 Task: Create List Brand Values in Board Website Traffic Optimization to Workspace Business Loans. Create List Brand Personality in Board Business Intelligence and Analytics to Workspace Business Loans. Create List Brand Target Audience in Board Sales Territory Mapping and Analysis to Workspace Business Loans
Action: Mouse moved to (97, 422)
Screenshot: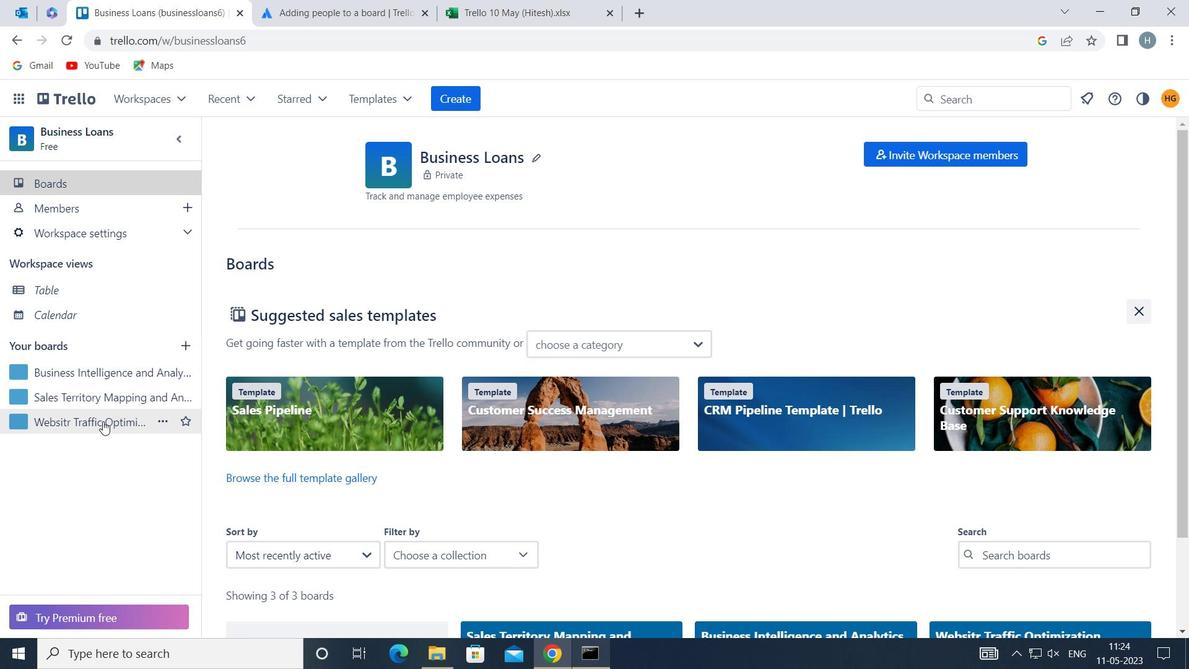 
Action: Mouse pressed left at (97, 422)
Screenshot: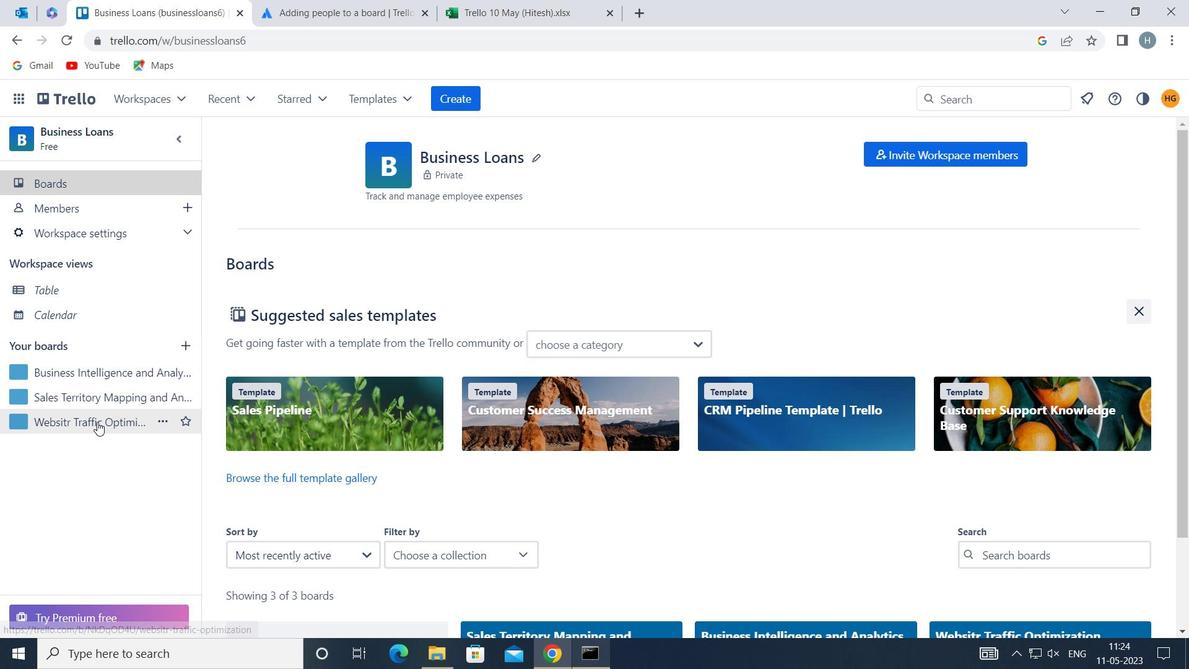 
Action: Mouse moved to (713, 189)
Screenshot: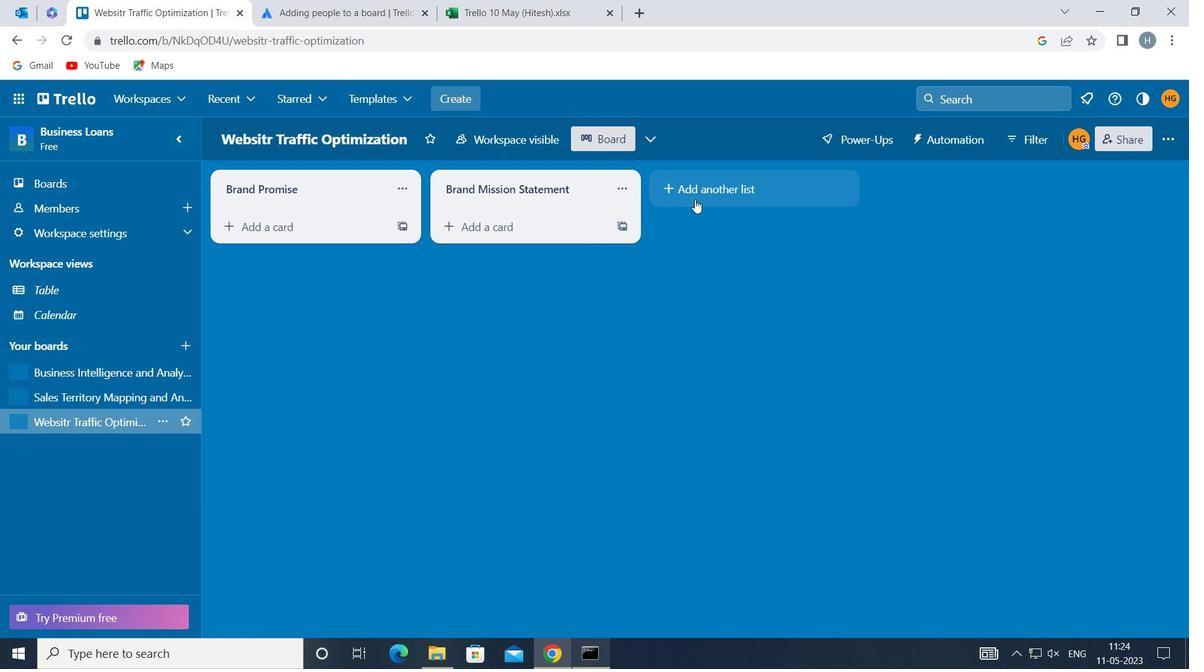 
Action: Mouse pressed left at (713, 189)
Screenshot: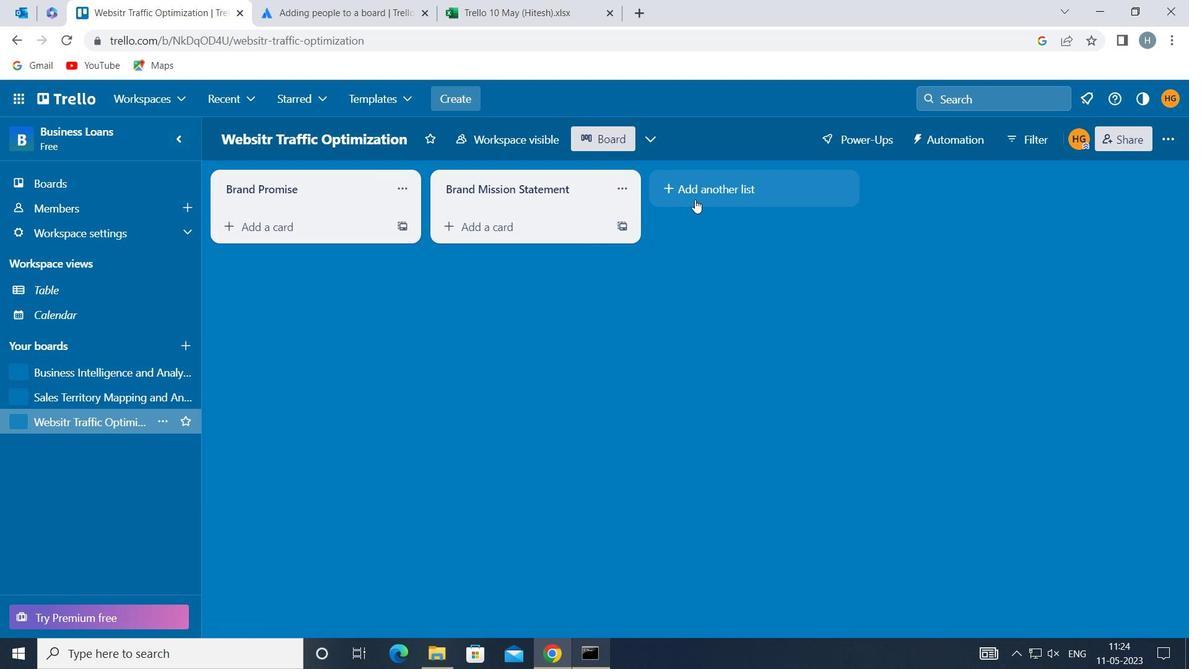 
Action: Mouse moved to (715, 188)
Screenshot: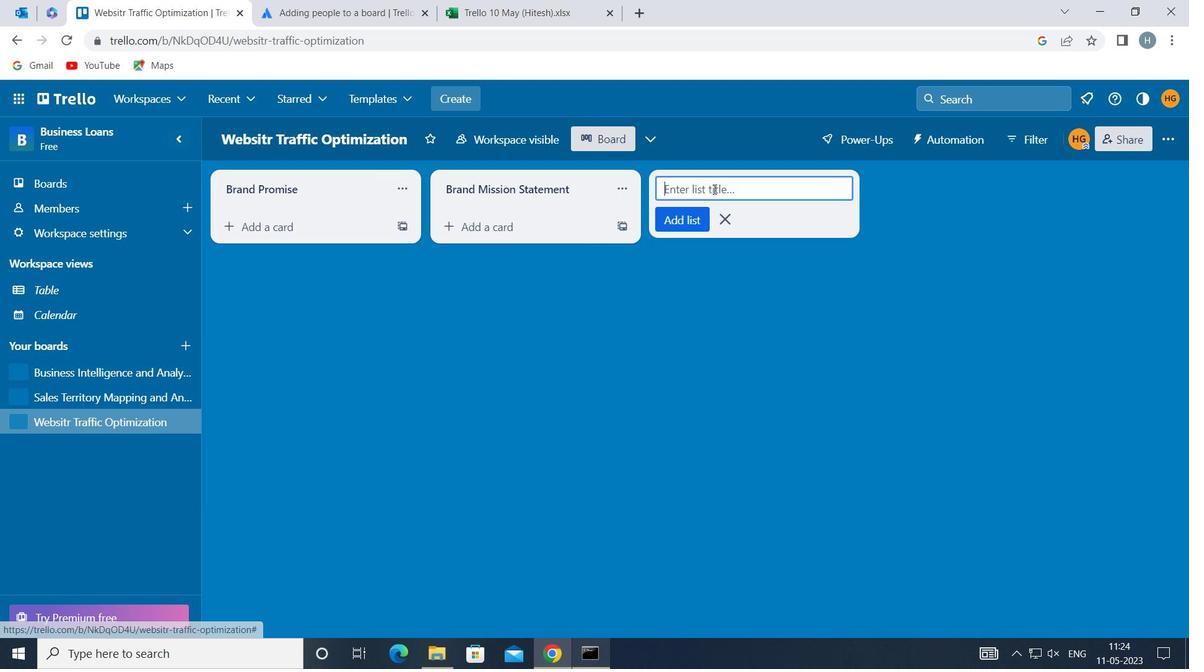 
Action: Mouse pressed left at (715, 188)
Screenshot: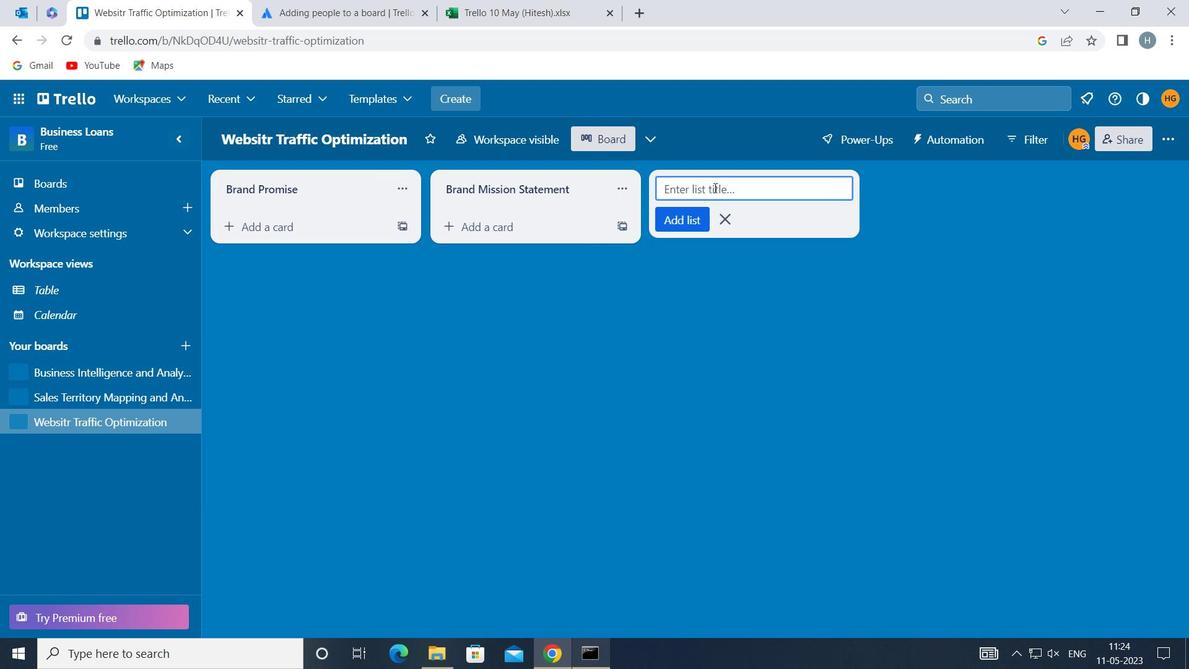 
Action: Key pressed <Key.shift>BRAND<Key.space><Key.shift>VALUES
Screenshot: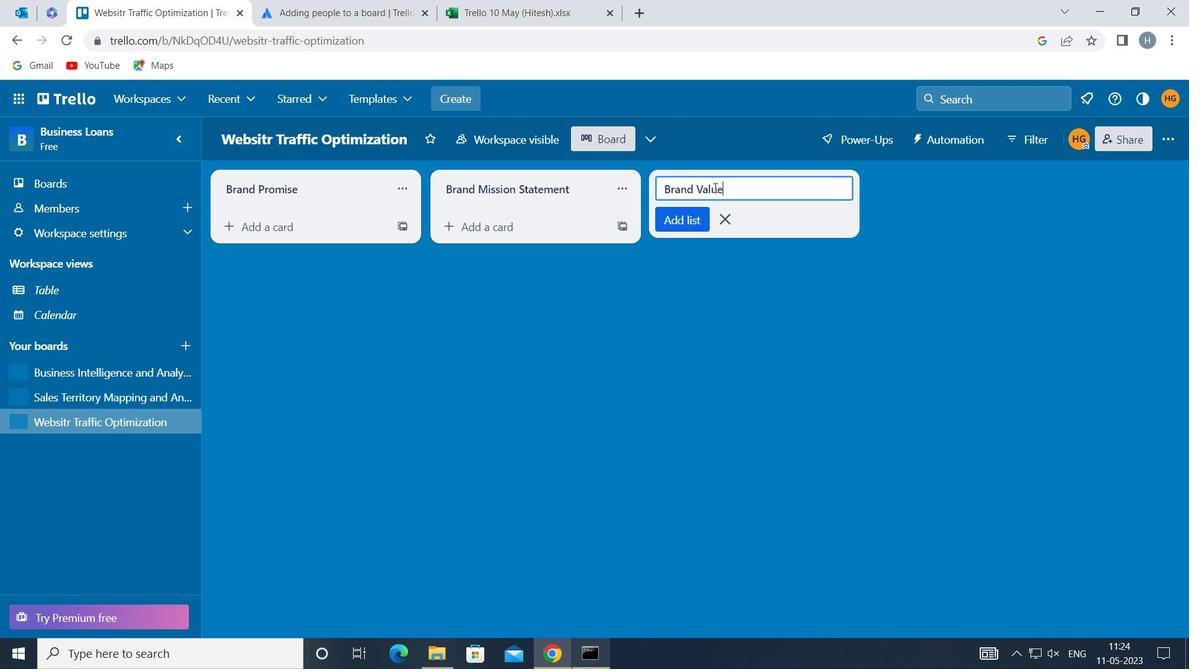 
Action: Mouse moved to (687, 218)
Screenshot: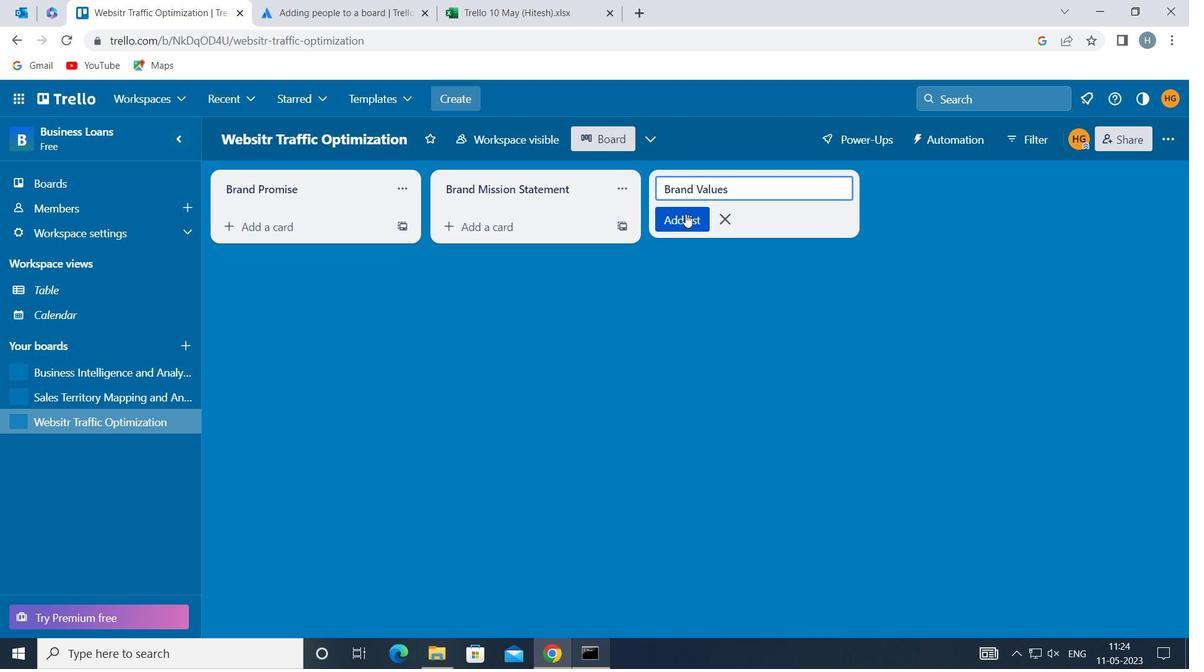 
Action: Mouse pressed left at (687, 218)
Screenshot: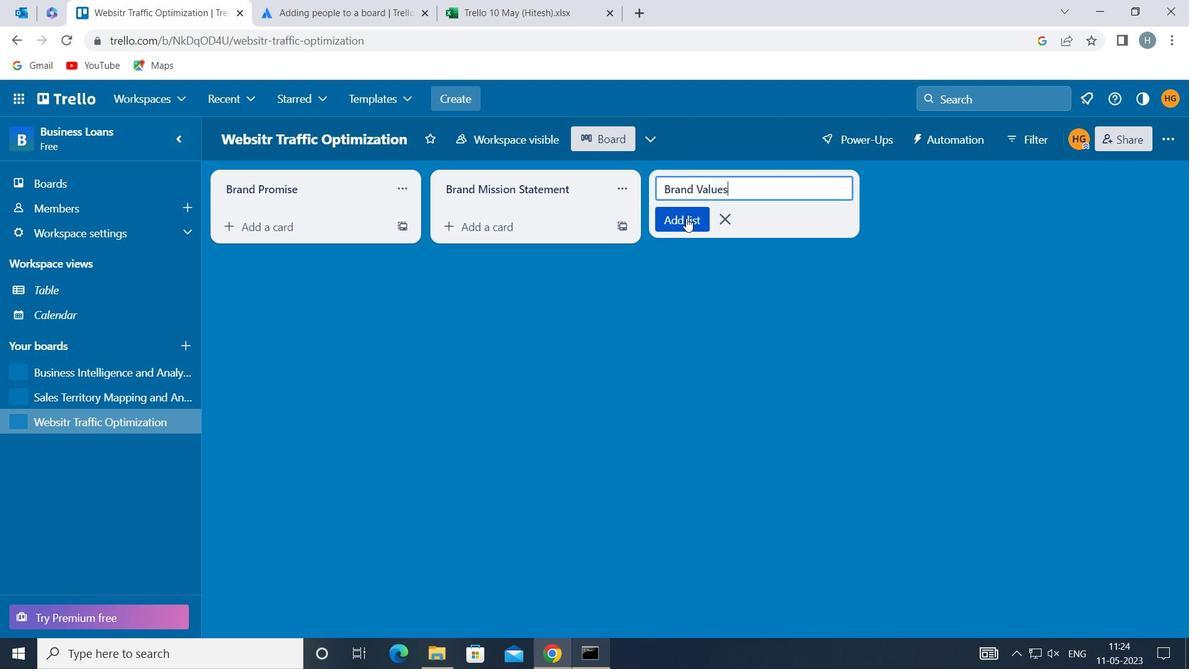 
Action: Mouse moved to (622, 294)
Screenshot: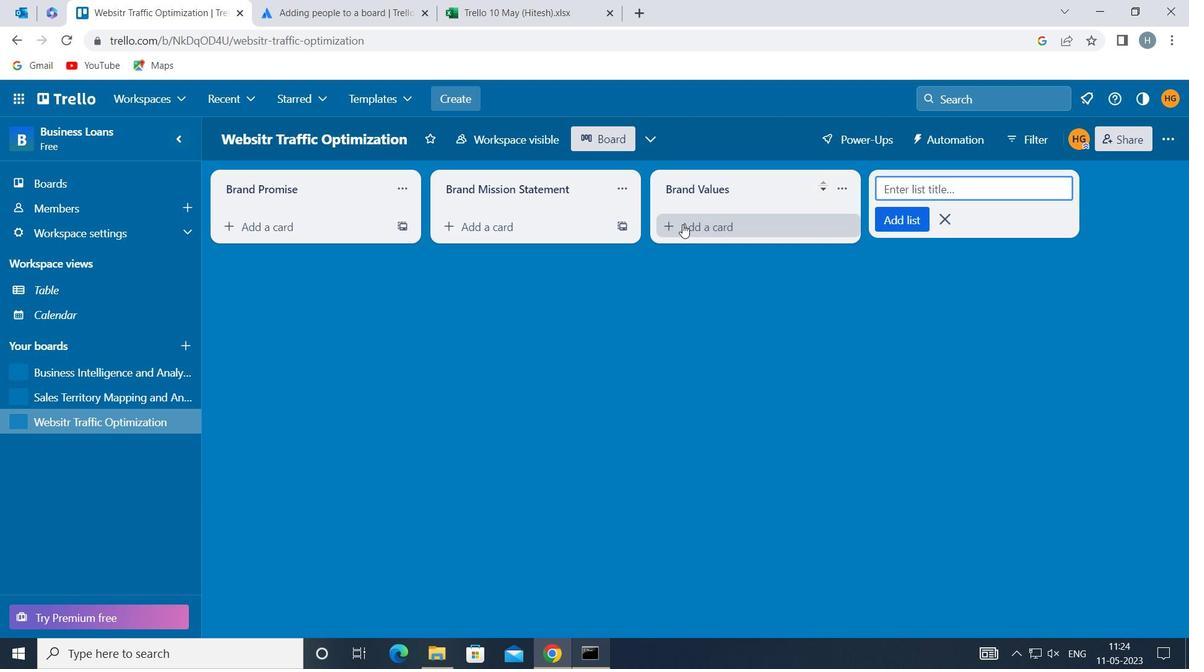 
Action: Mouse pressed left at (622, 294)
Screenshot: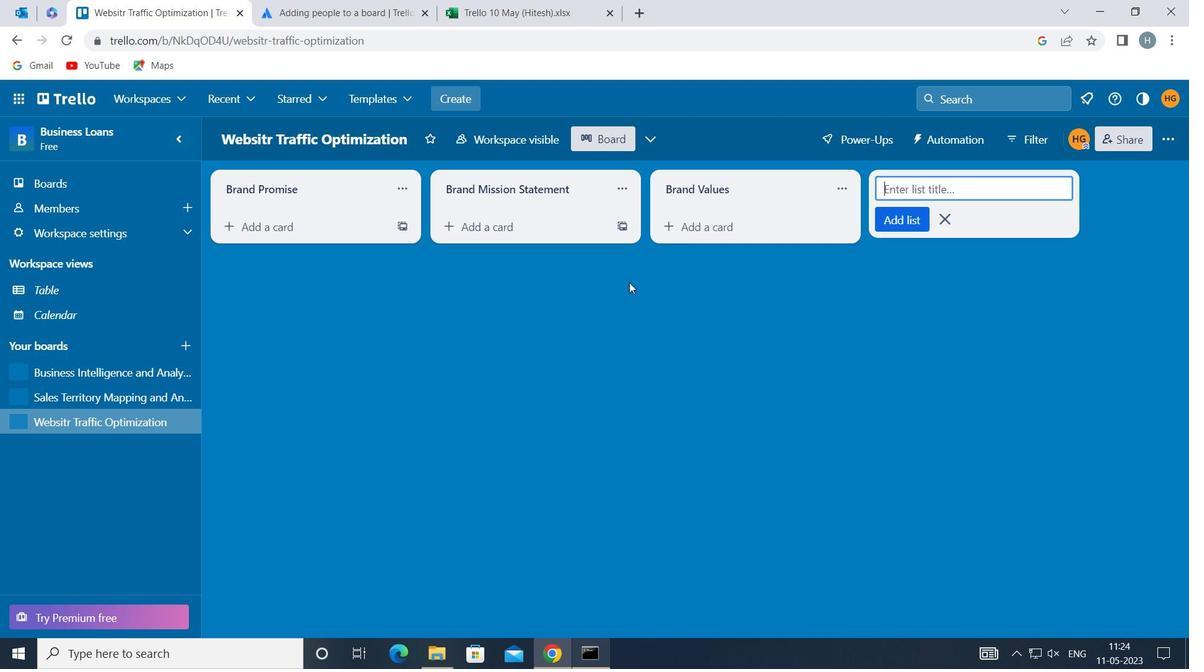 
Action: Mouse moved to (100, 371)
Screenshot: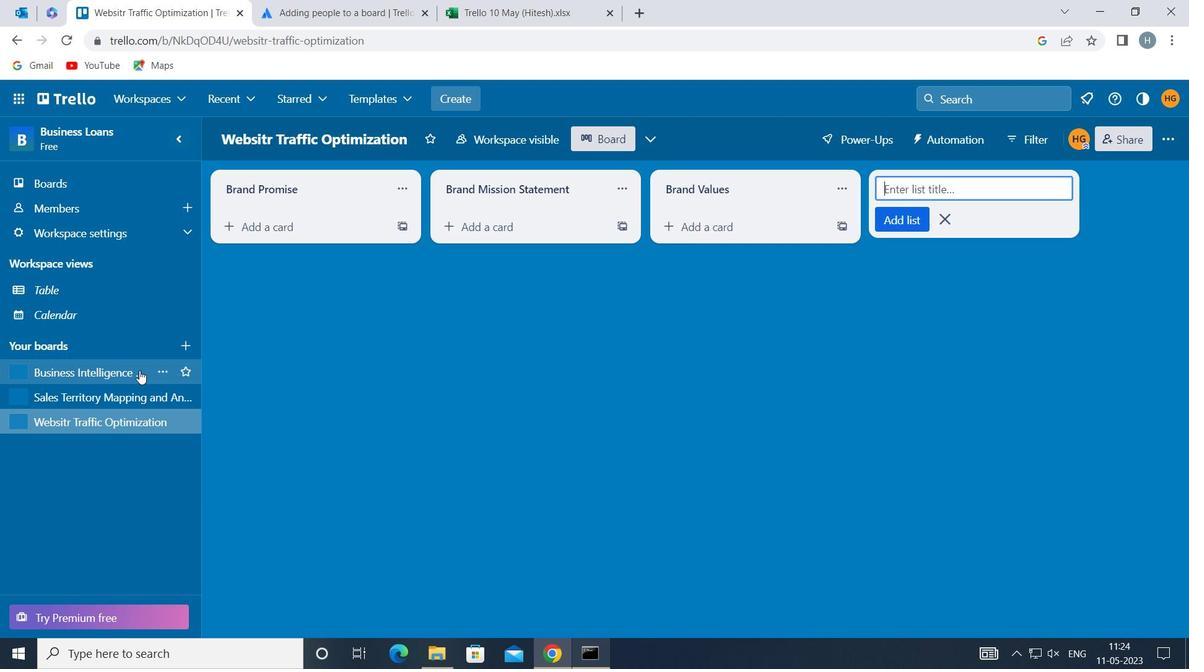 
Action: Mouse pressed left at (100, 371)
Screenshot: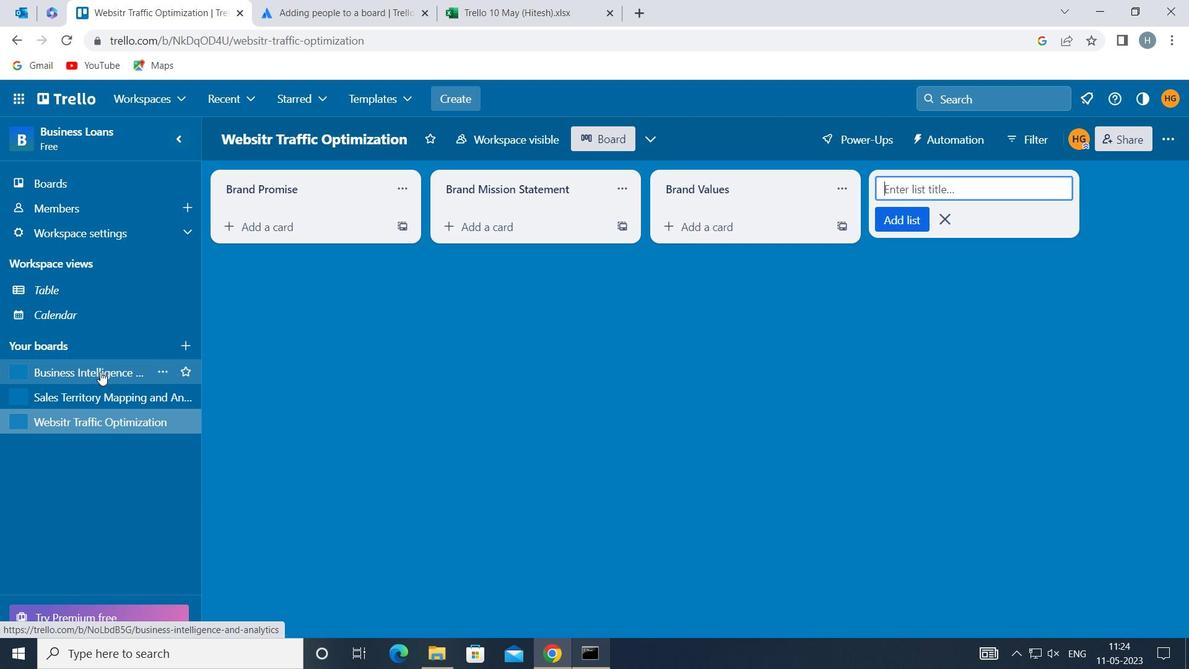 
Action: Mouse moved to (702, 197)
Screenshot: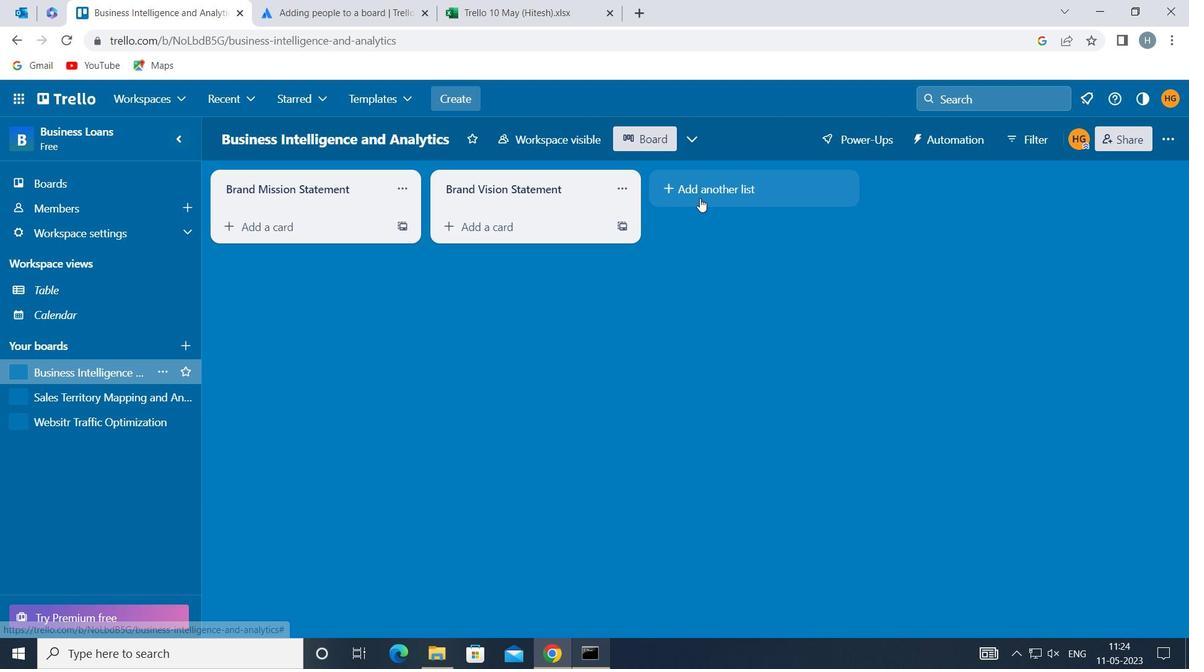 
Action: Mouse pressed left at (702, 197)
Screenshot: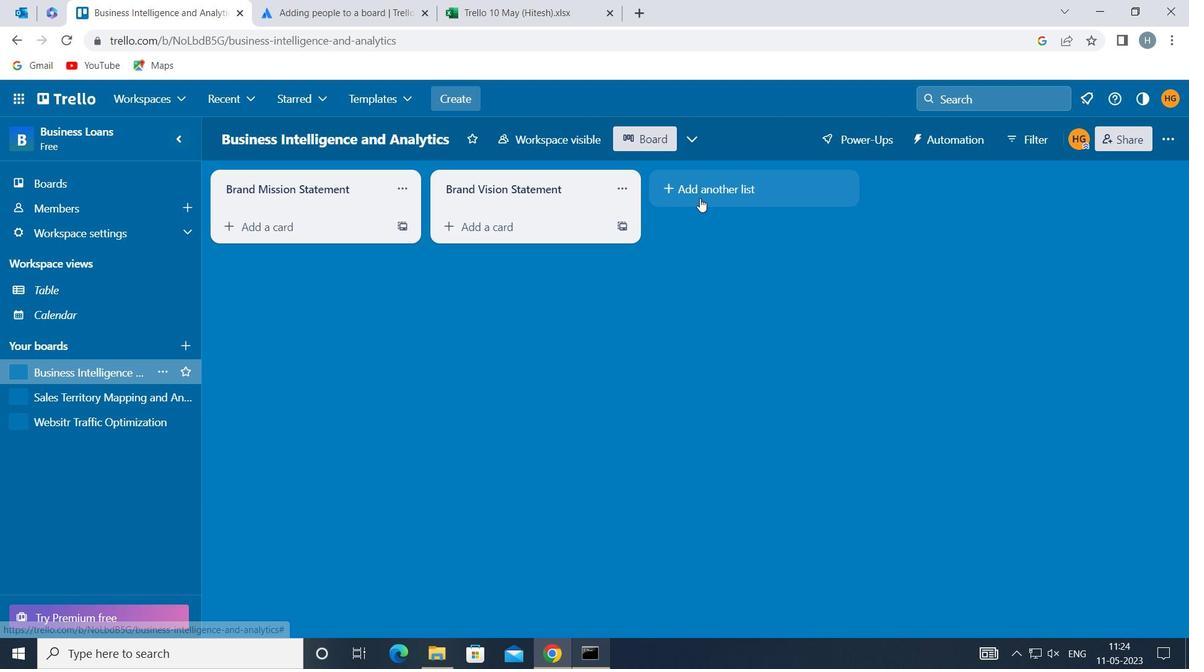 
Action: Mouse moved to (705, 193)
Screenshot: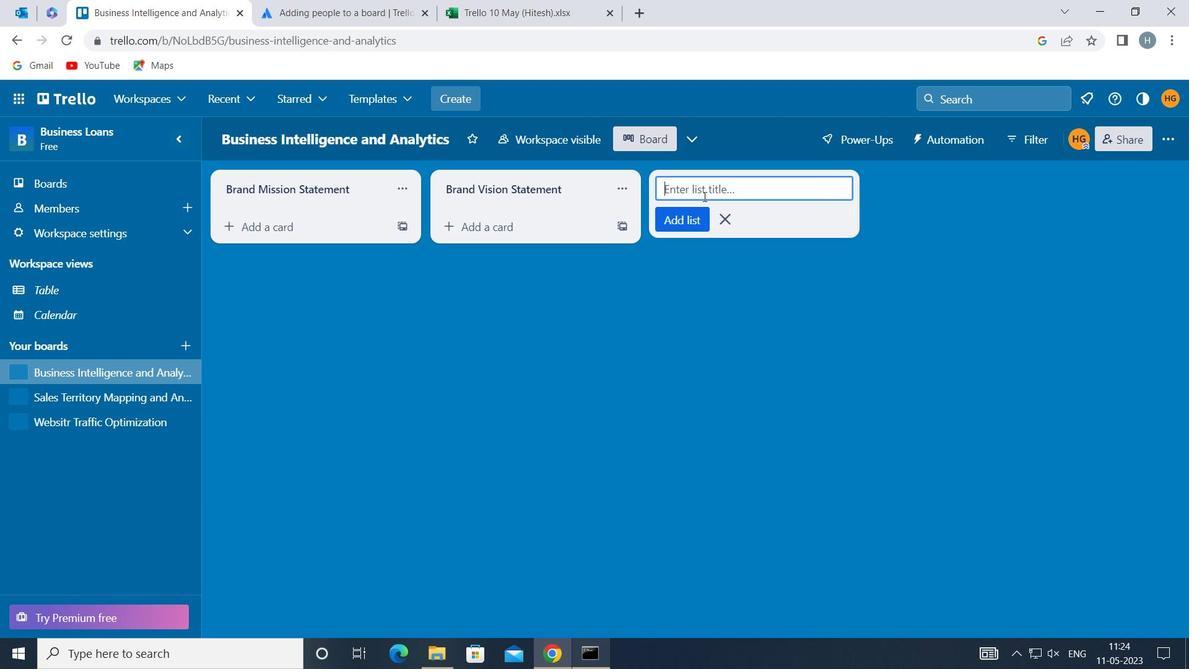 
Action: Mouse pressed left at (705, 193)
Screenshot: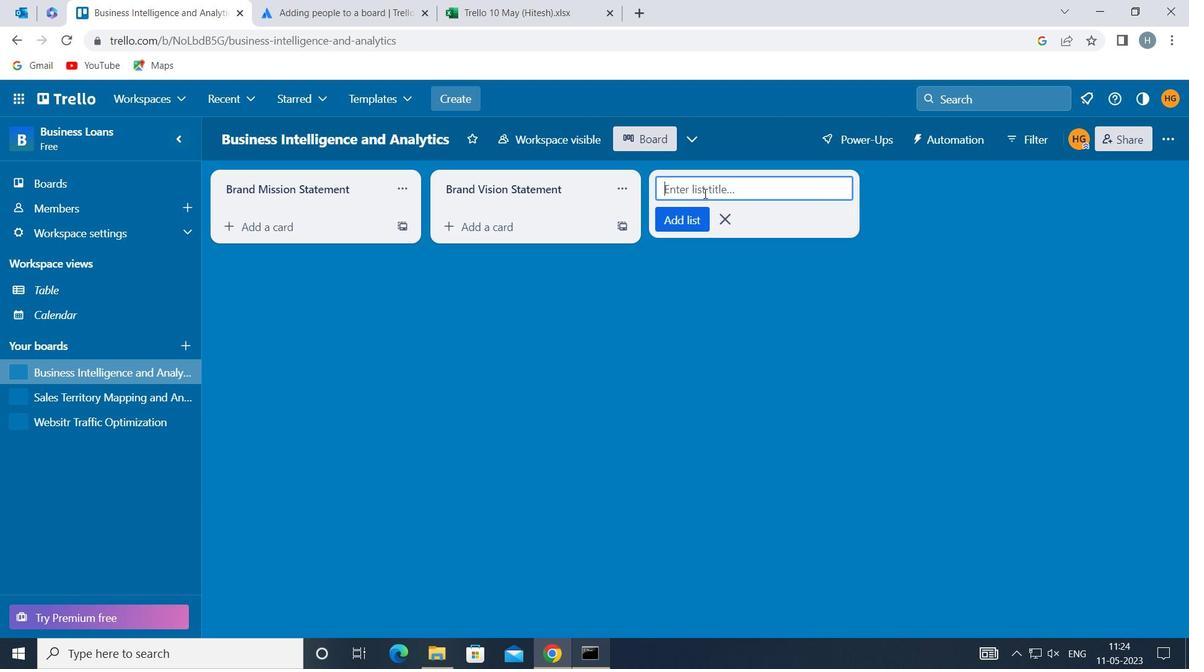 
Action: Key pressed <Key.shift>BRAND<Key.space><Key.shift>PERSONALITY
Screenshot: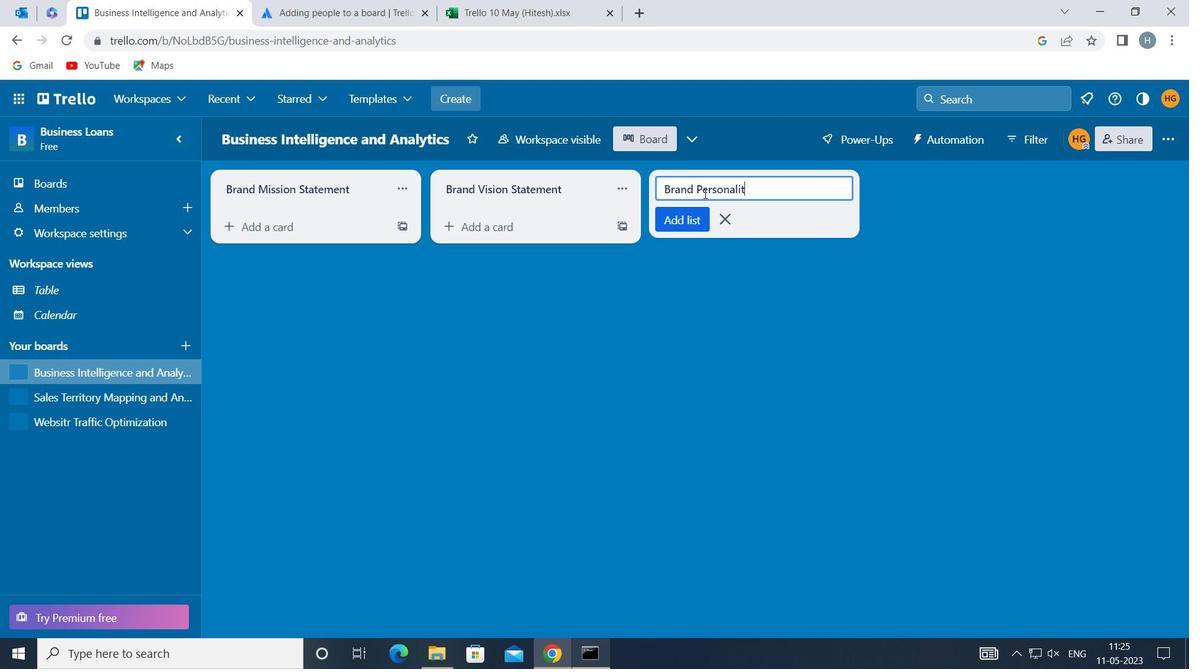 
Action: Mouse moved to (687, 213)
Screenshot: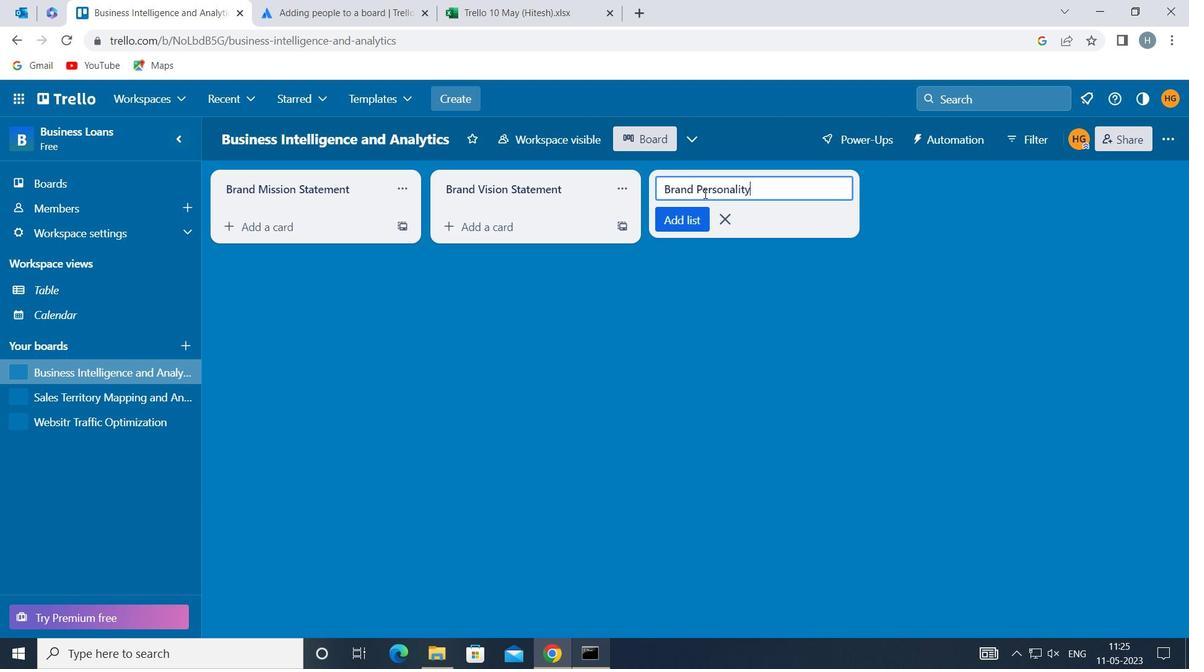 
Action: Mouse pressed left at (687, 213)
Screenshot: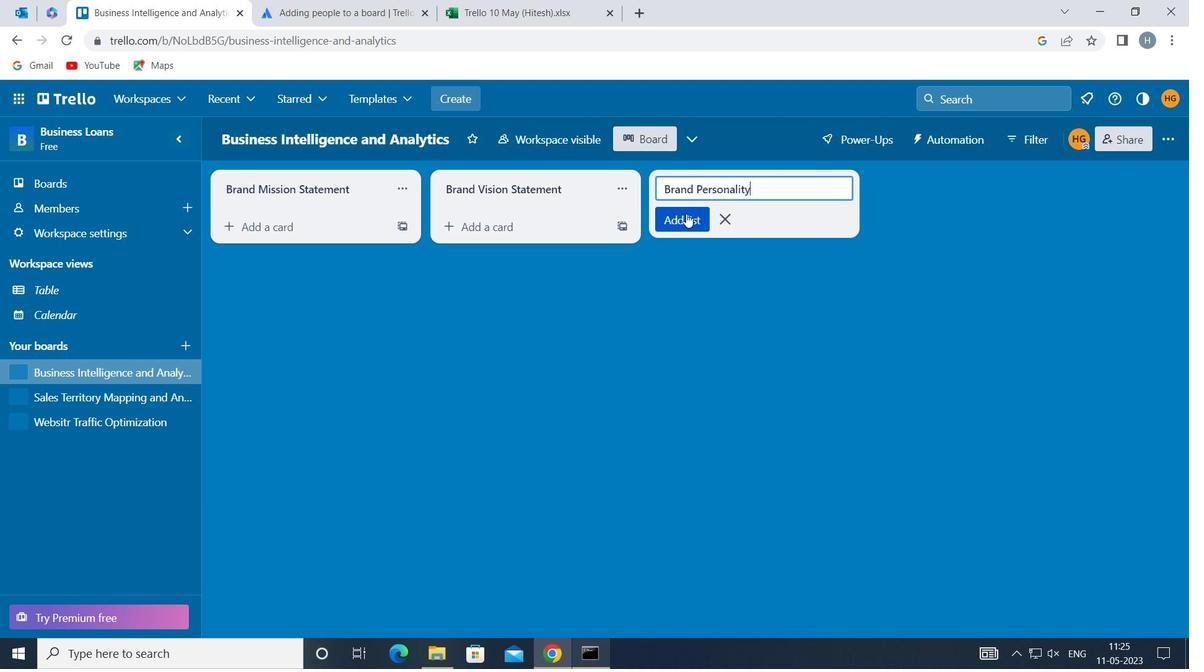 
Action: Mouse moved to (644, 309)
Screenshot: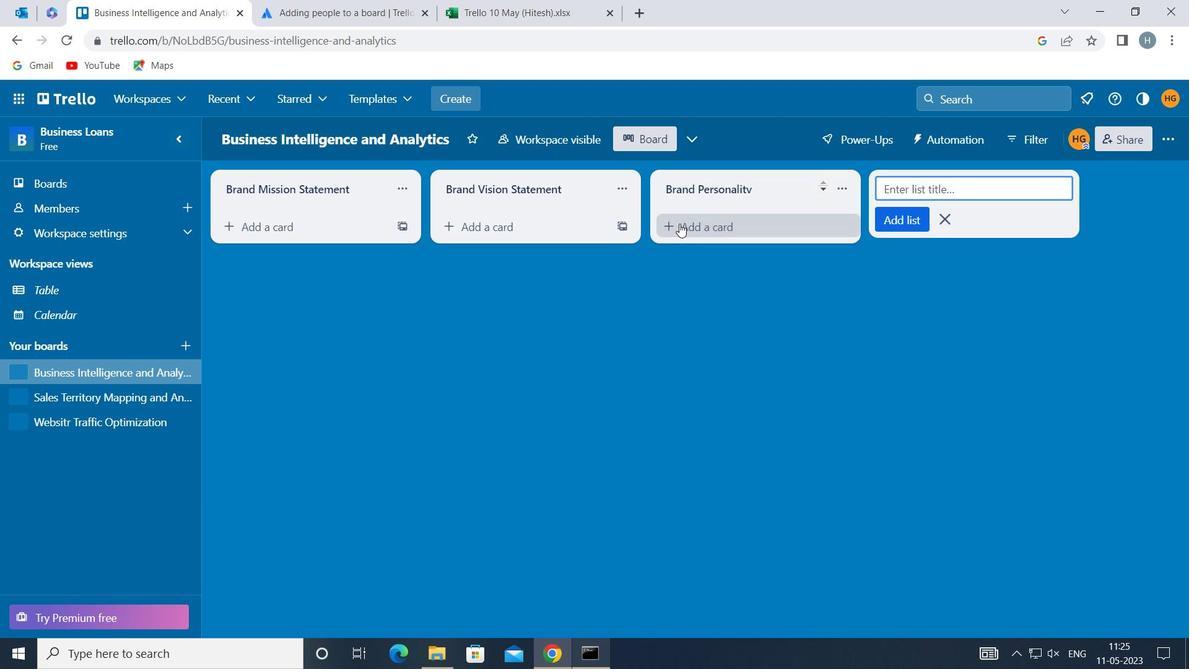 
Action: Mouse pressed left at (644, 309)
Screenshot: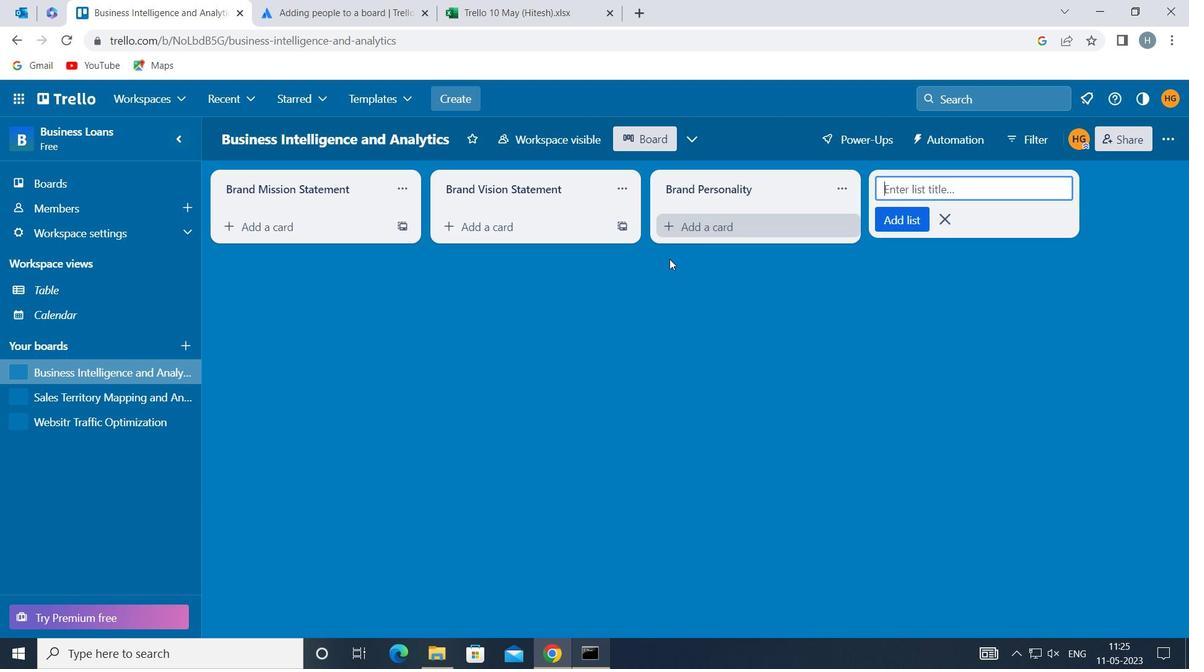 
Action: Mouse moved to (83, 392)
Screenshot: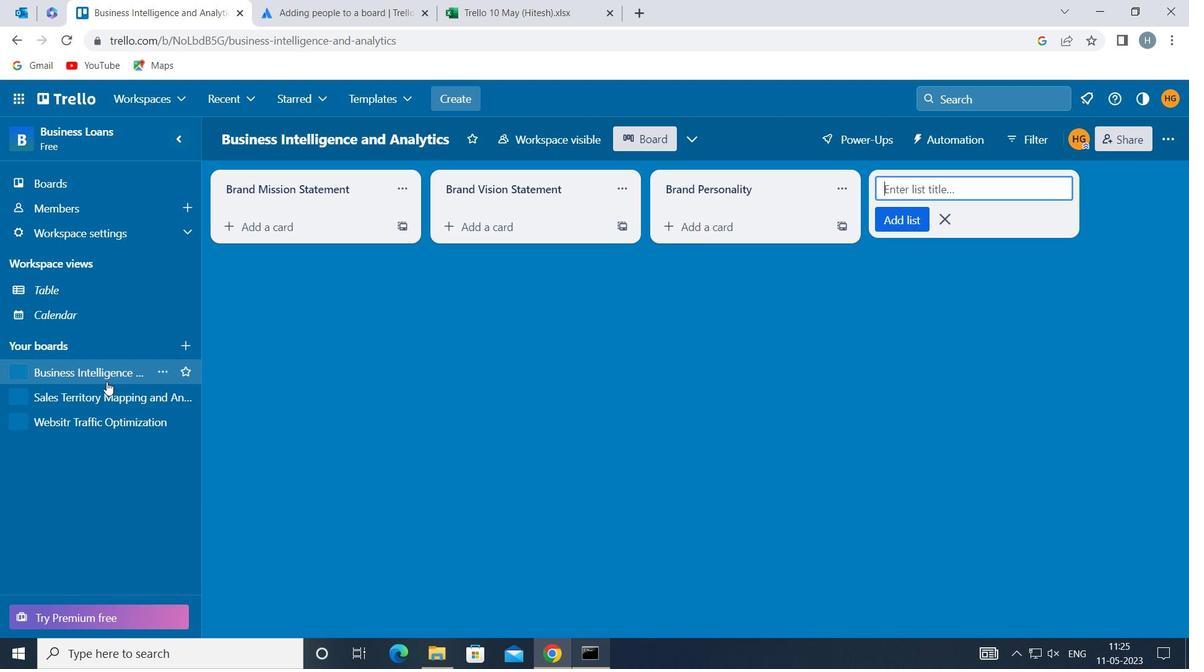 
Action: Mouse pressed left at (83, 392)
Screenshot: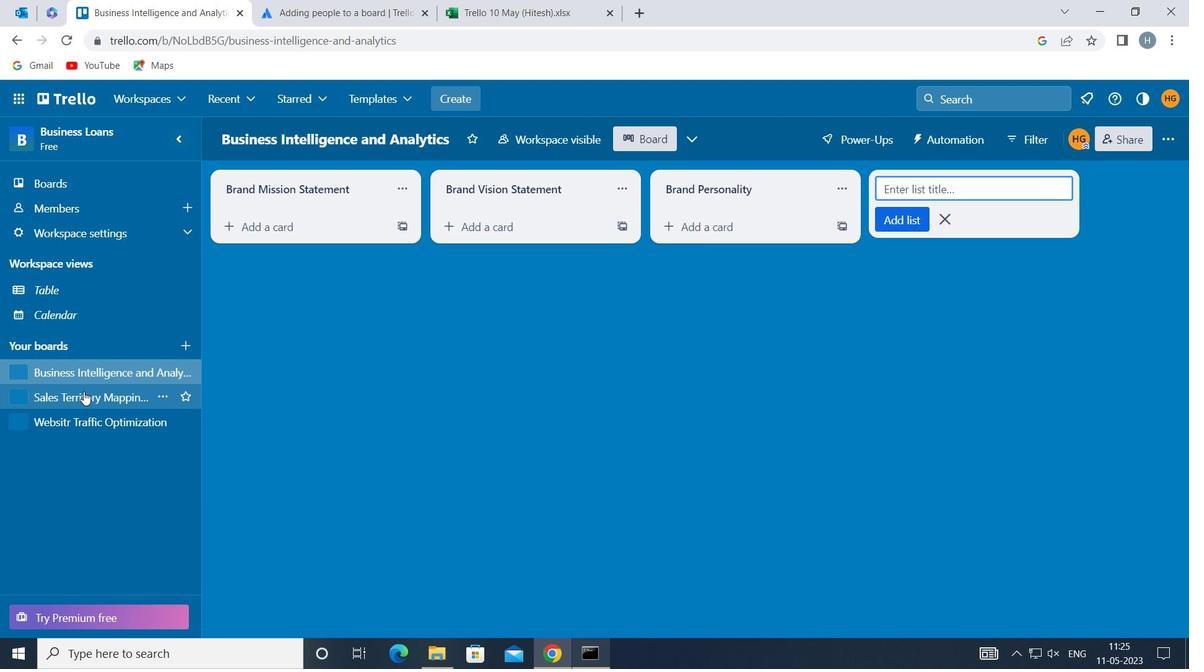 
Action: Mouse moved to (754, 190)
Screenshot: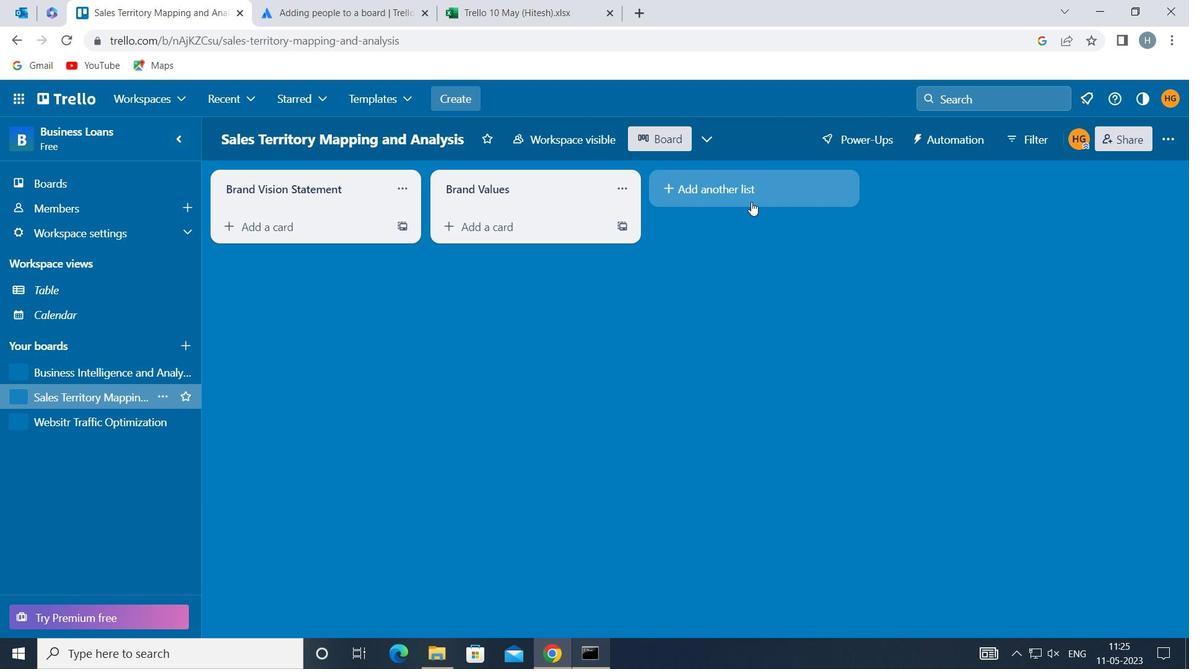 
Action: Mouse pressed left at (754, 190)
Screenshot: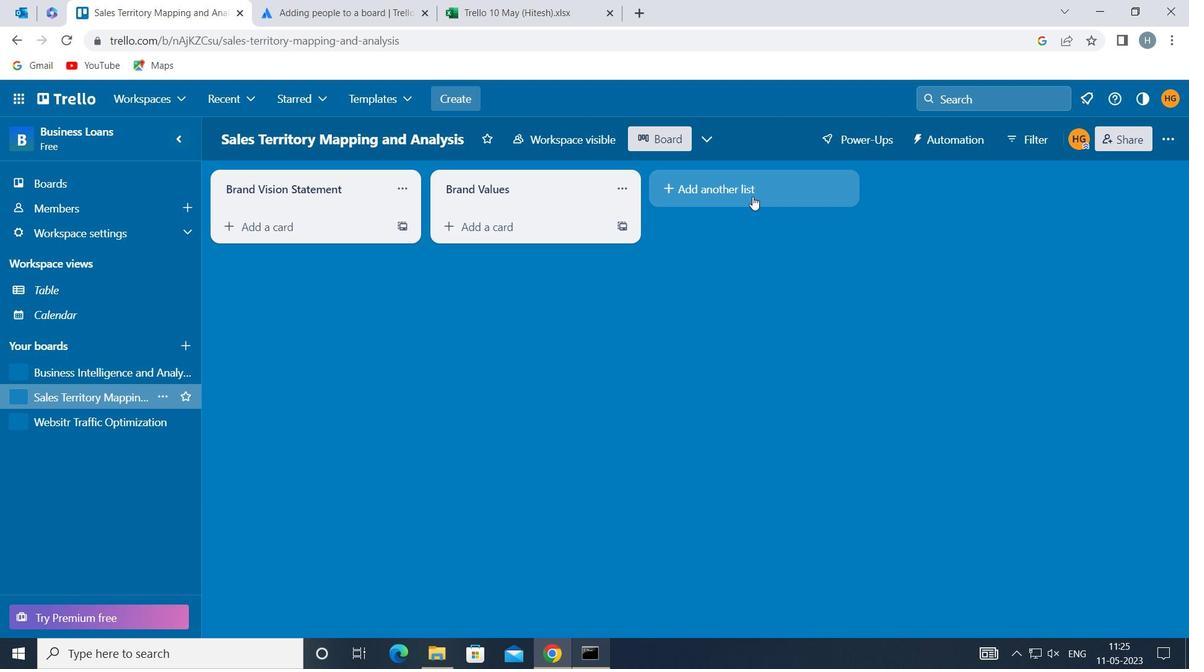 
Action: Mouse moved to (757, 184)
Screenshot: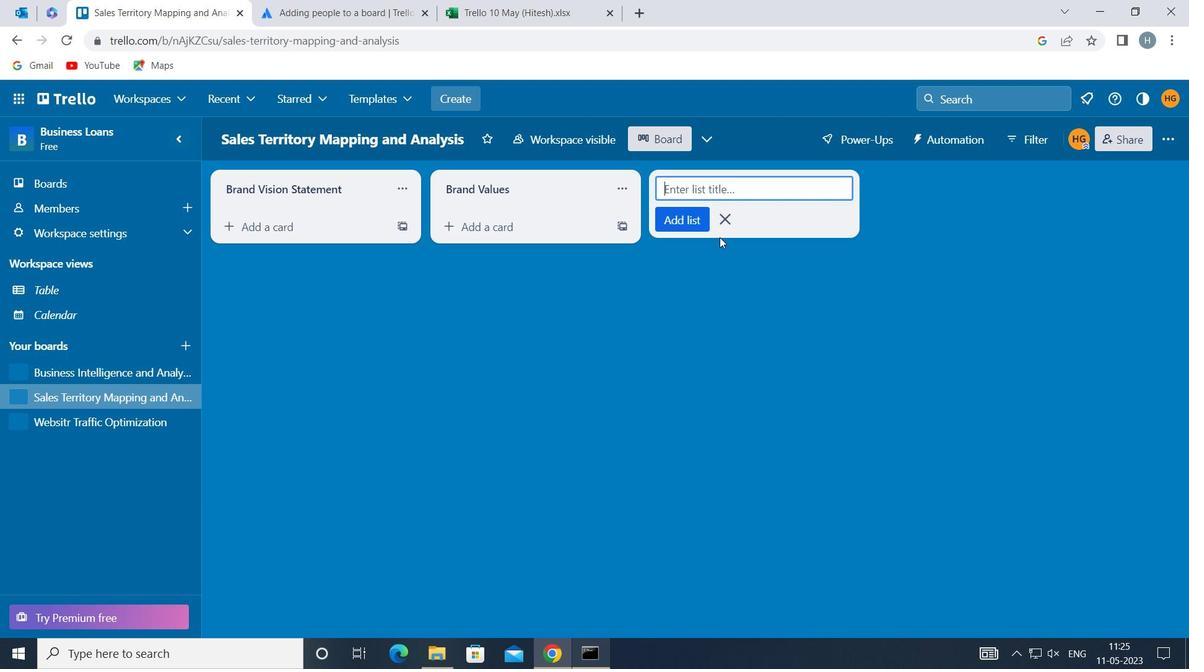 
Action: Mouse pressed left at (757, 184)
Screenshot: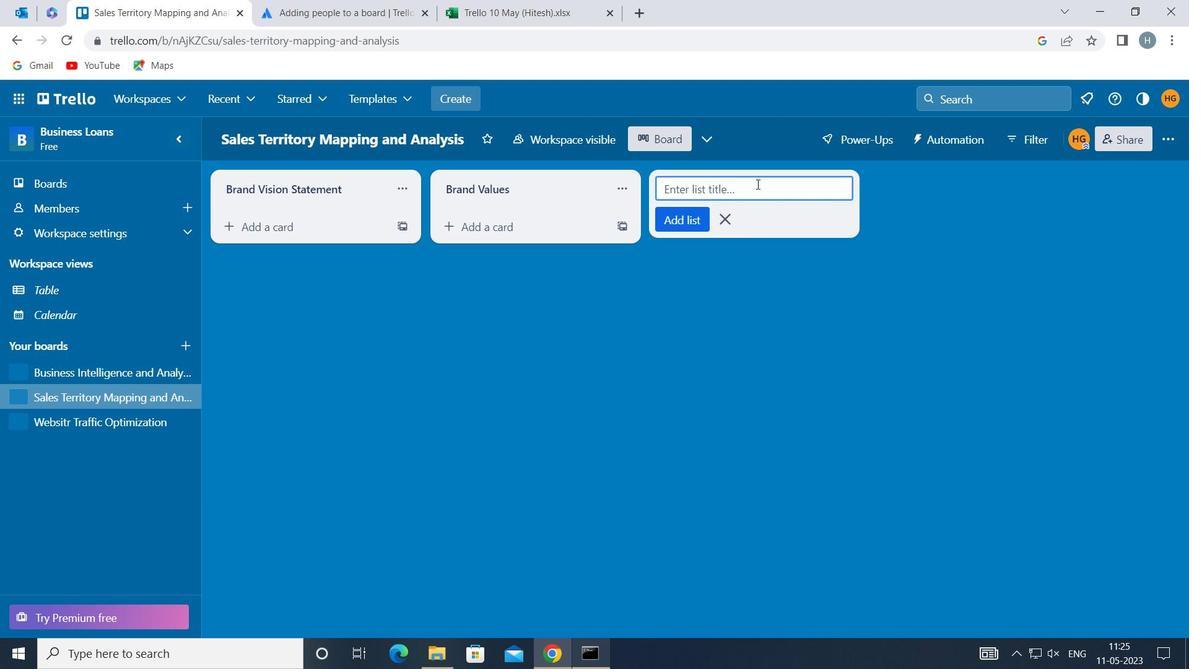 
Action: Key pressed <Key.shift>BRAND<Key.space><Key.shift>TARGET<Key.space><Key.shift>AUDIENCE
Screenshot: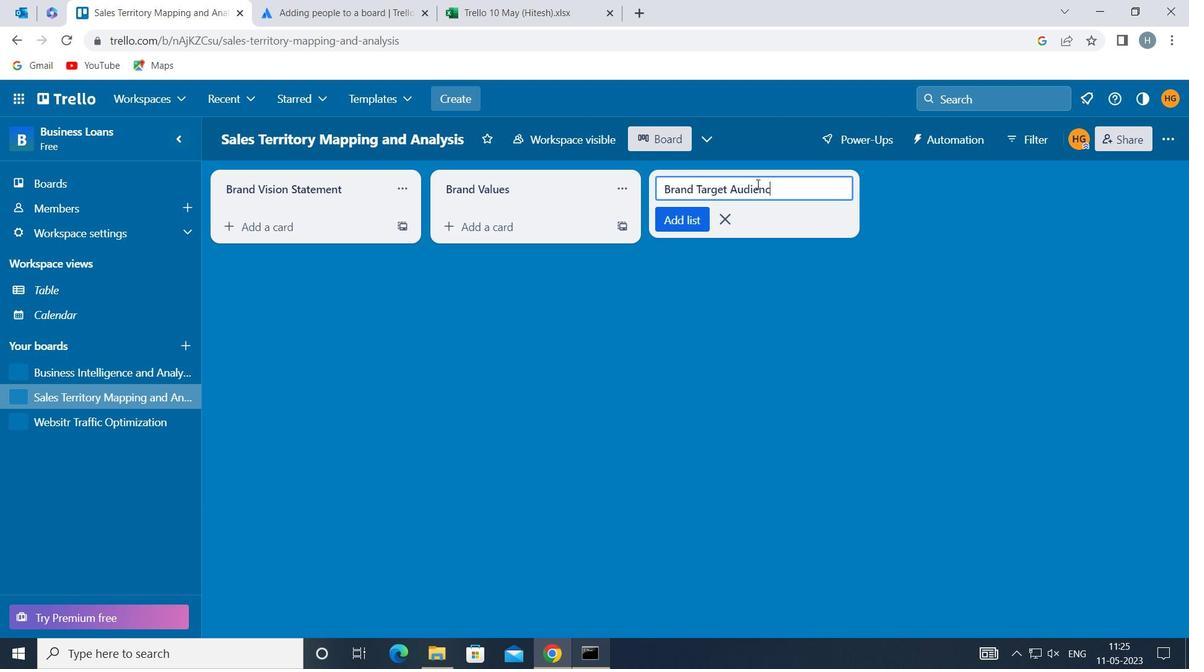 
Action: Mouse moved to (688, 217)
Screenshot: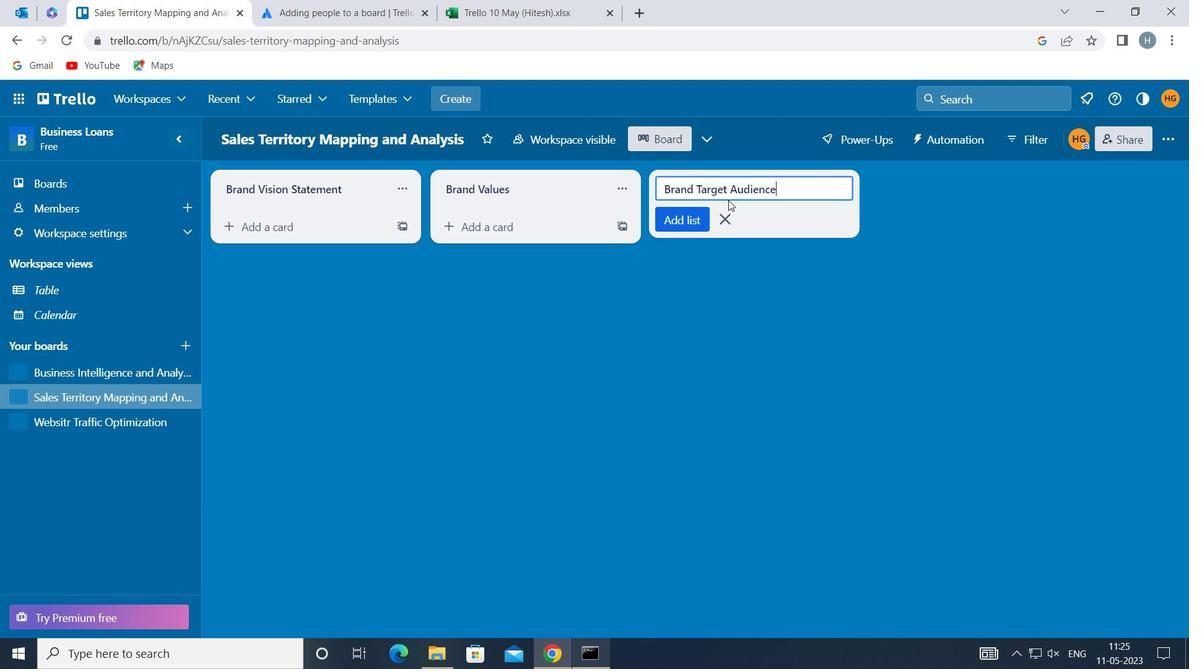 
Action: Mouse pressed left at (688, 217)
Screenshot: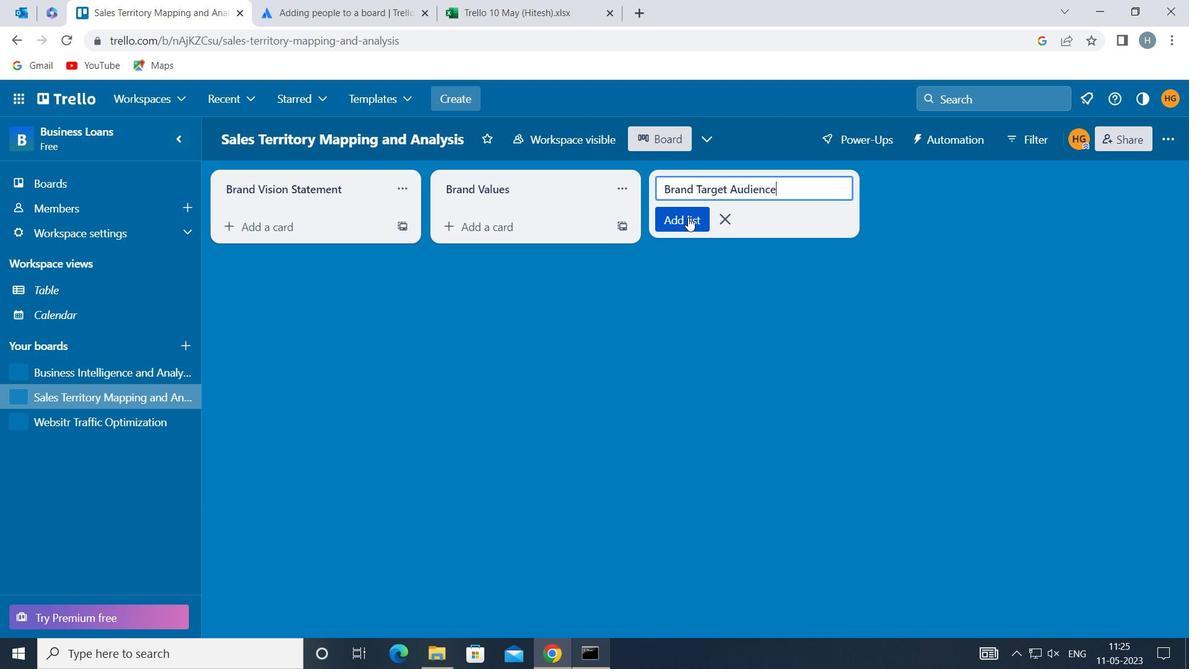 
Action: Mouse moved to (661, 277)
Screenshot: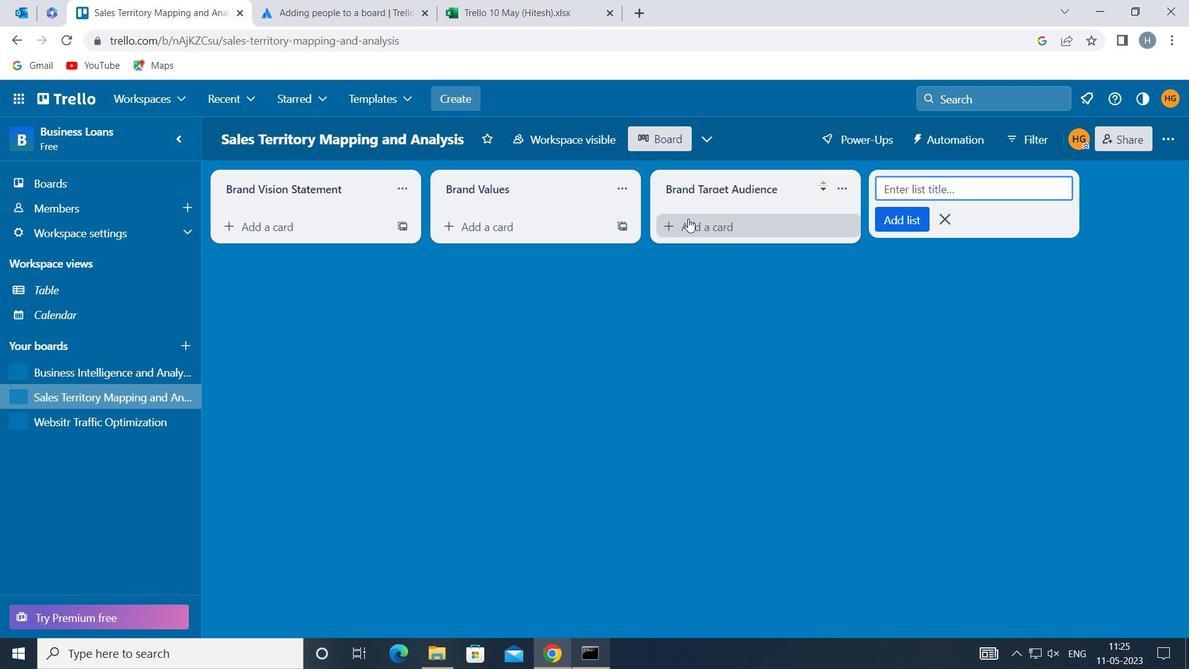 
Action: Mouse pressed left at (661, 277)
Screenshot: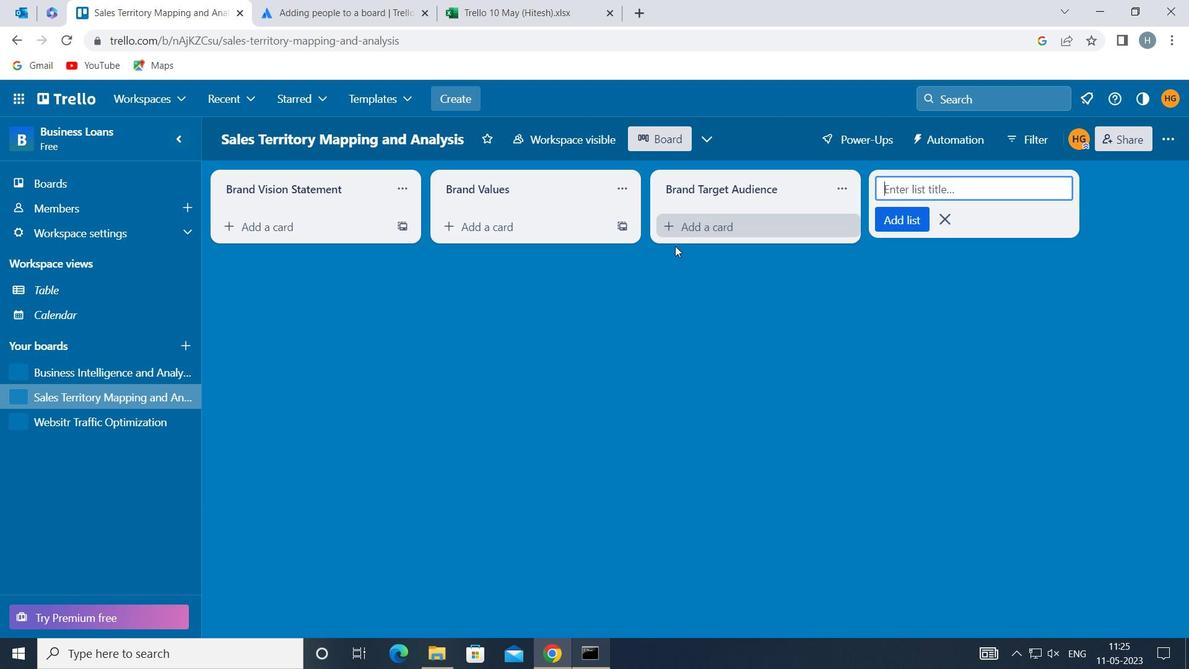 
Action: Mouse moved to (661, 277)
Screenshot: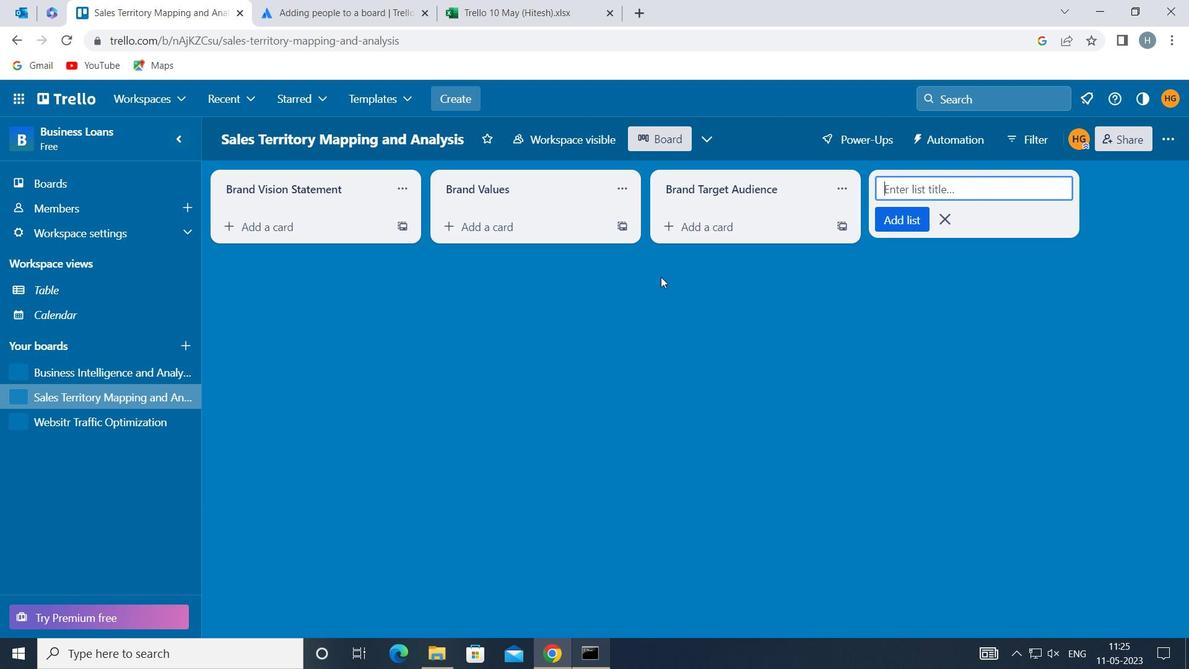 
